 Task: Check the email for spelling and grammar errors using the editor tool.
Action: Mouse moved to (49, 179)
Screenshot: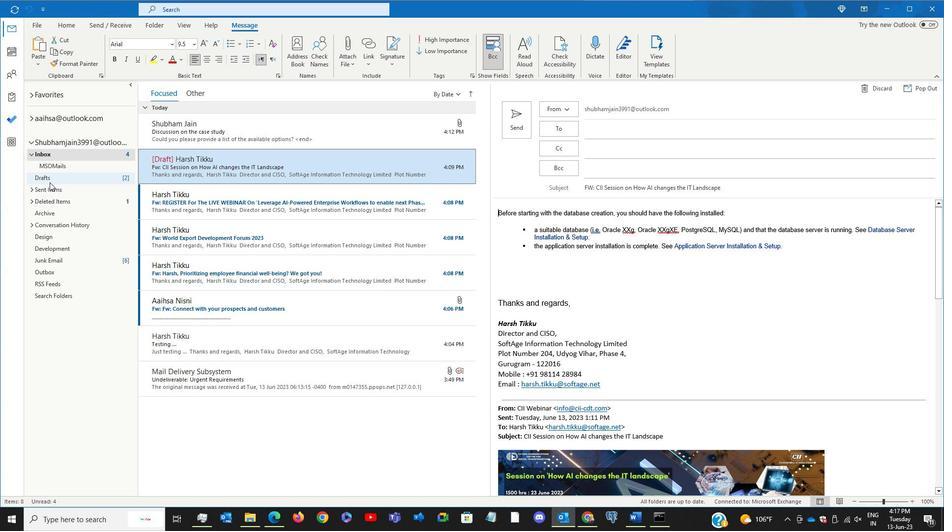 
Action: Mouse pressed left at (49, 179)
Screenshot: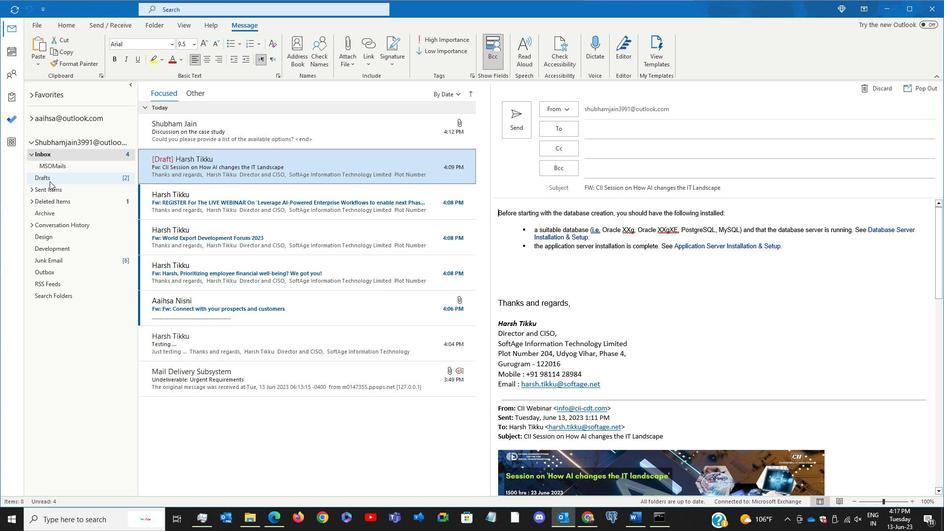 
Action: Mouse moved to (258, 120)
Screenshot: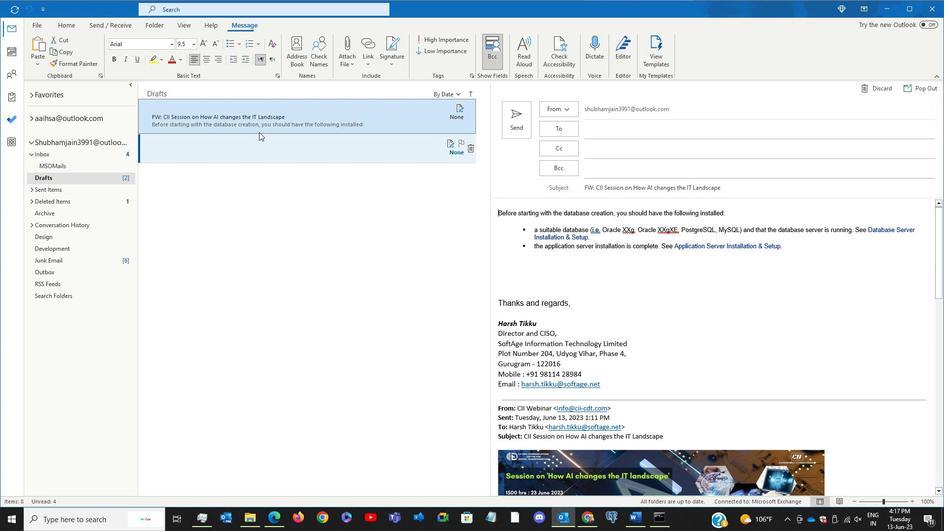 
Action: Mouse pressed left at (258, 120)
Screenshot: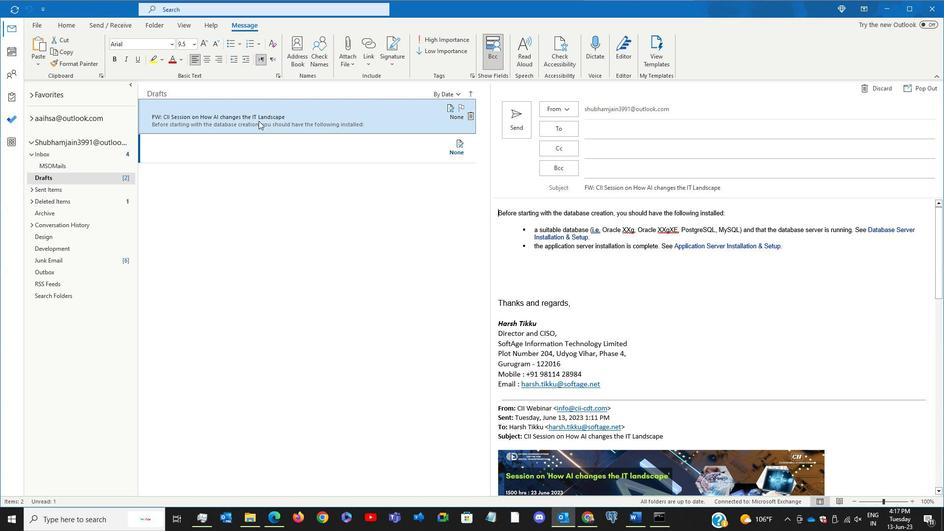 
Action: Mouse pressed left at (258, 120)
Screenshot: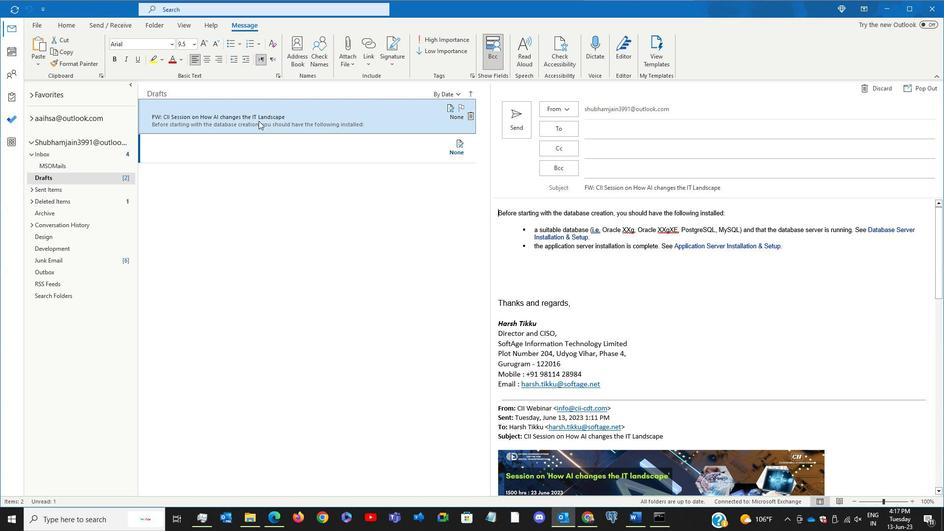 
Action: Mouse moved to (40, 296)
Screenshot: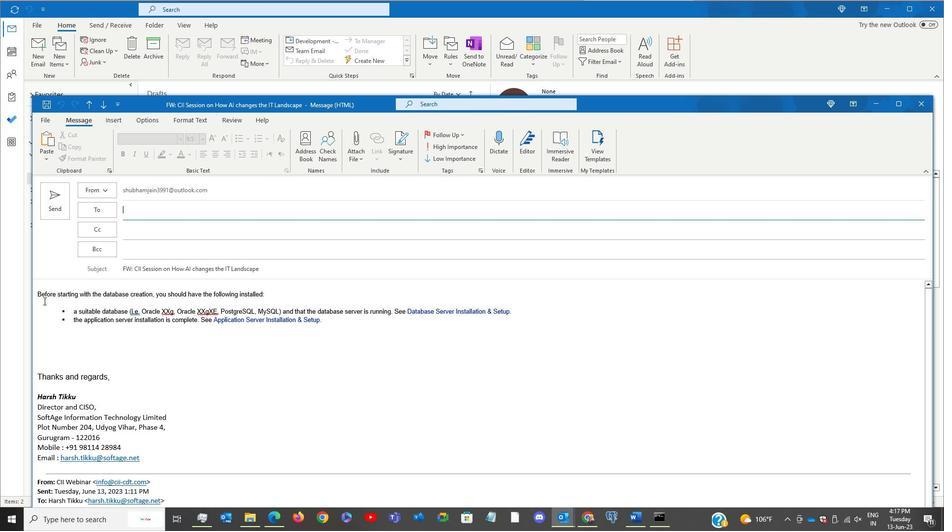 
Action: Mouse pressed left at (40, 296)
Screenshot: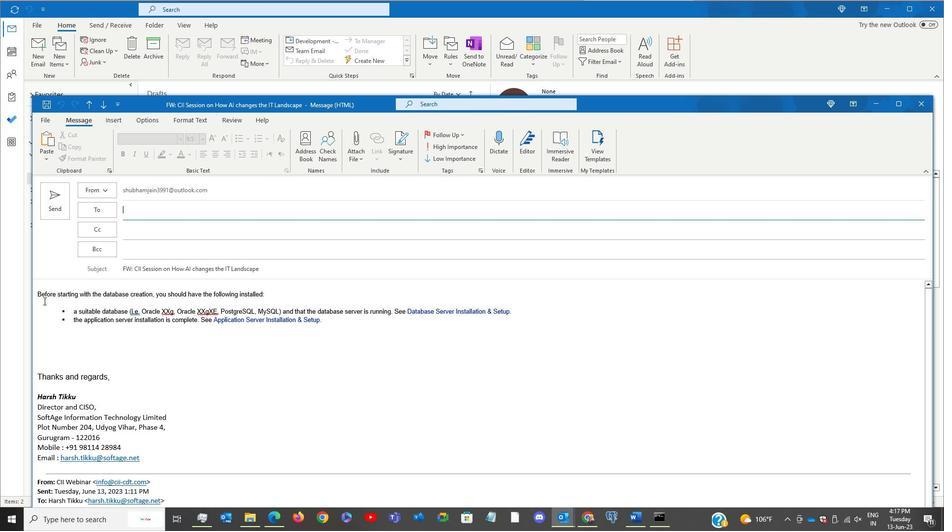 
Action: Key pressed ctrl+A
Screenshot: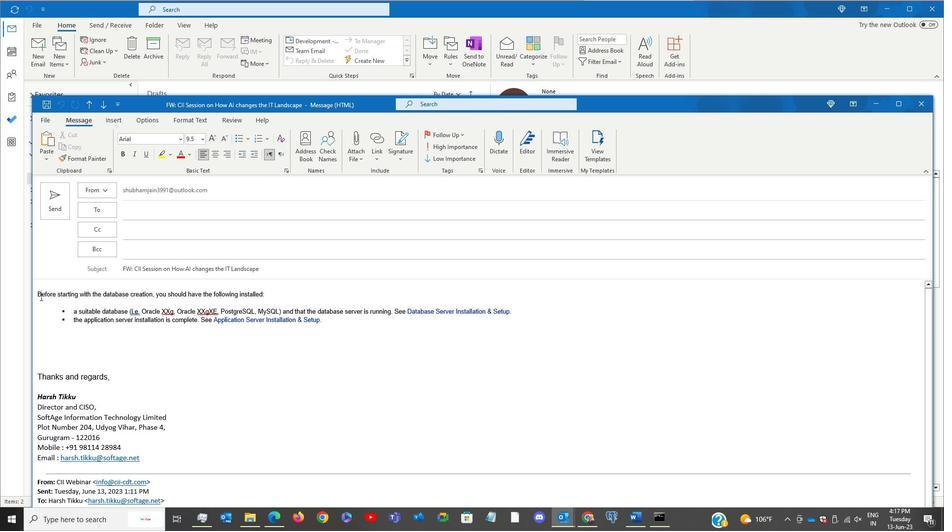 
Action: Mouse moved to (228, 125)
Screenshot: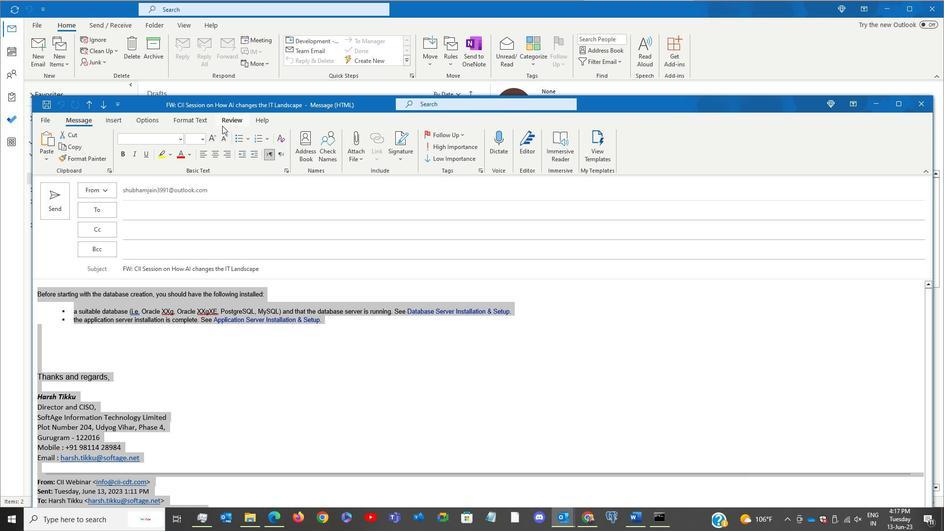 
Action: Mouse pressed left at (228, 125)
Screenshot: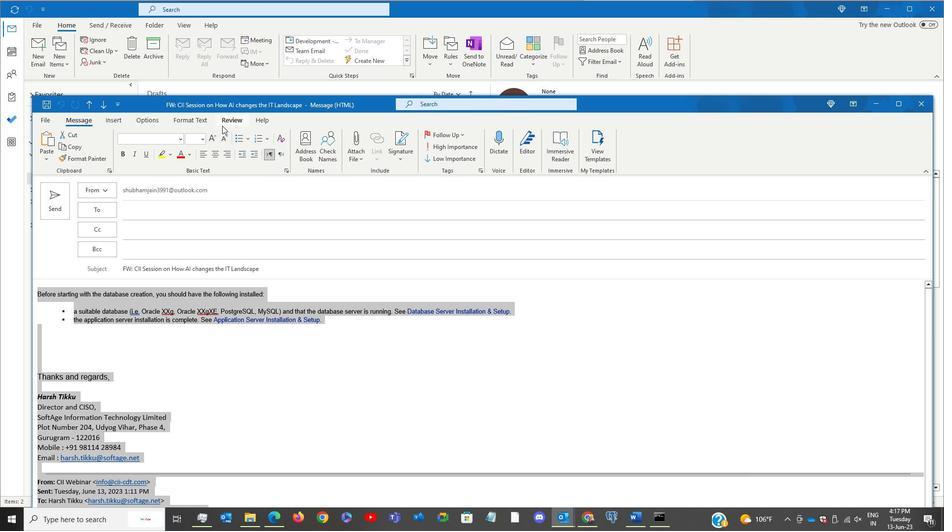 
Action: Mouse moved to (62, 149)
Screenshot: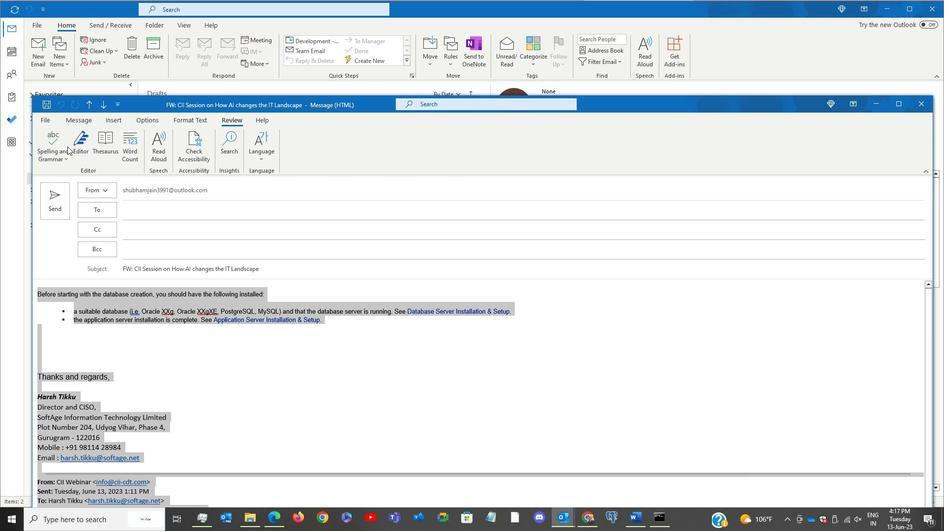 
Action: Mouse pressed left at (62, 149)
Screenshot: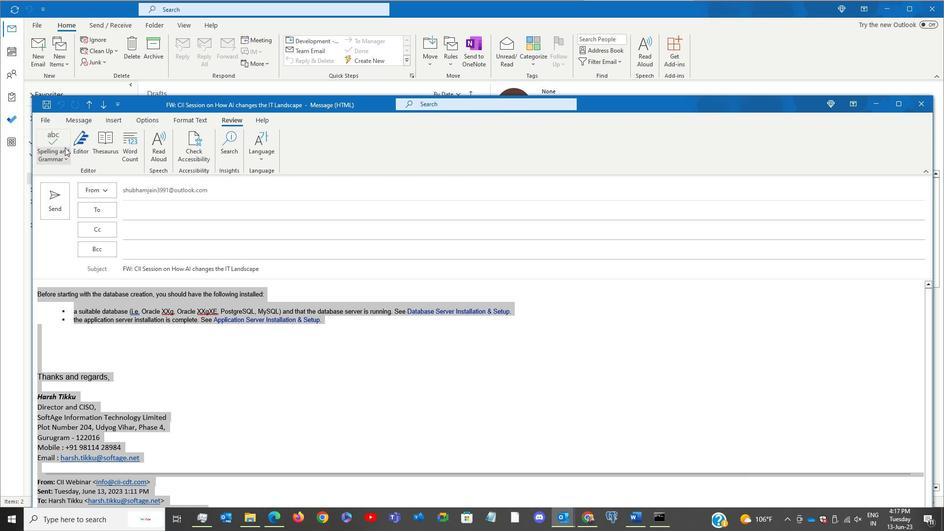 
Action: Mouse moved to (64, 186)
Screenshot: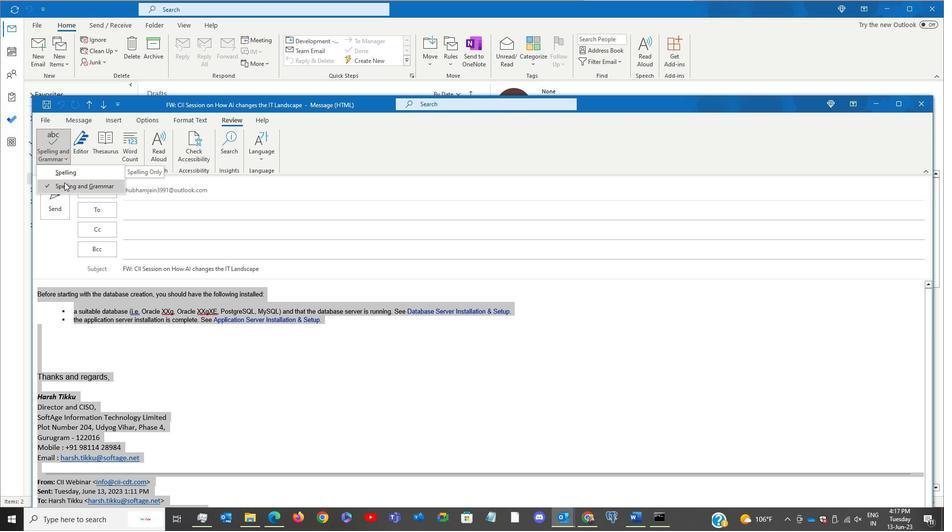 
Action: Mouse pressed left at (64, 186)
Screenshot: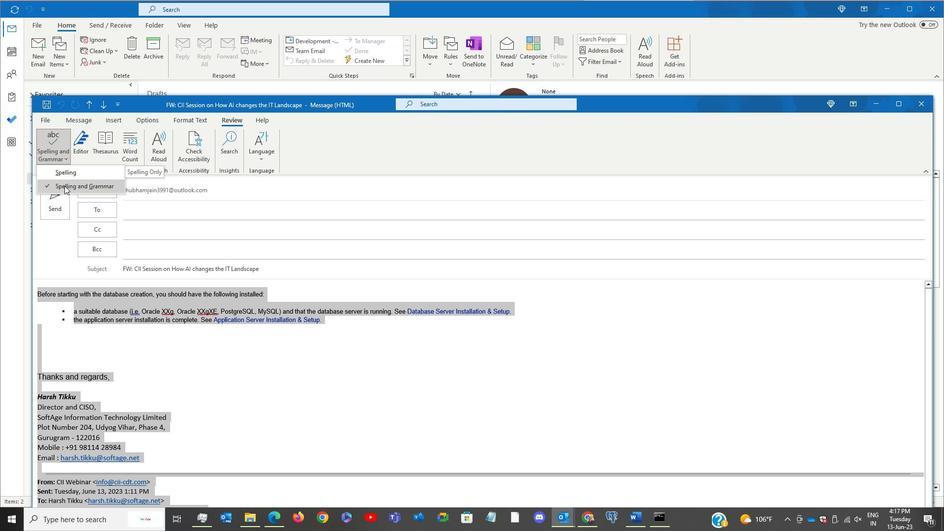 
Action: Mouse moved to (914, 215)
Screenshot: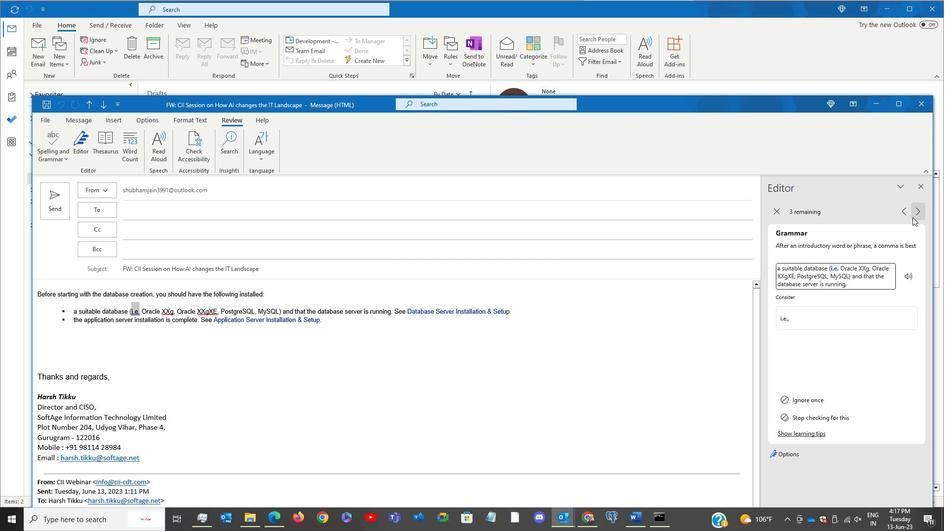 
Action: Mouse pressed left at (914, 215)
Screenshot: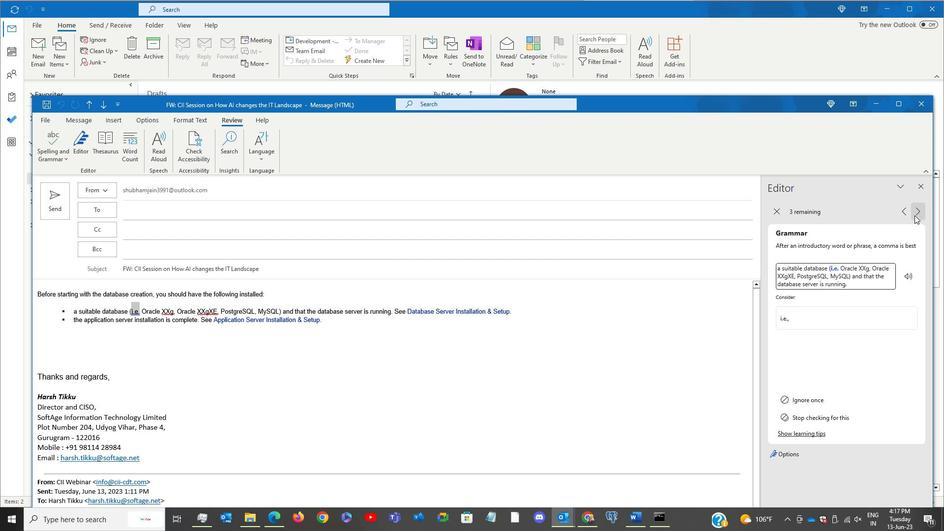 
Action: Mouse moved to (823, 316)
Screenshot: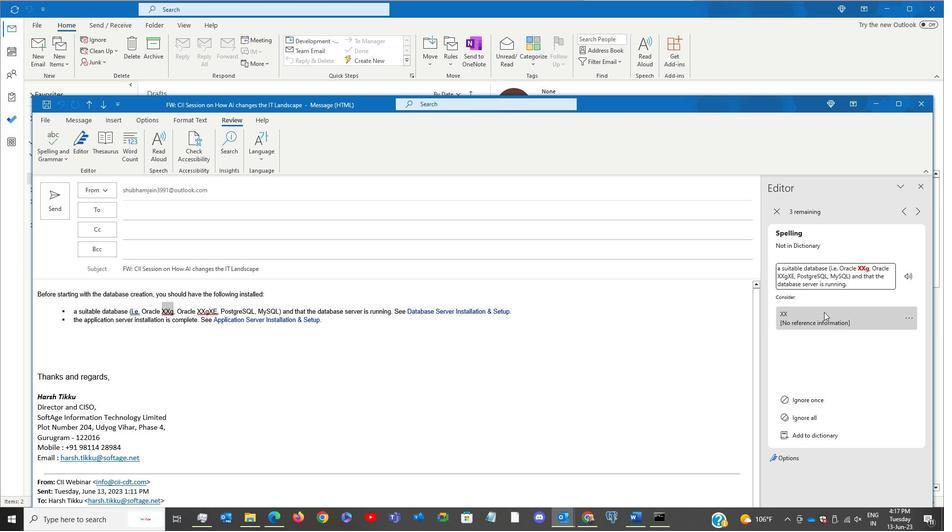 
Action: Mouse pressed left at (823, 316)
Screenshot: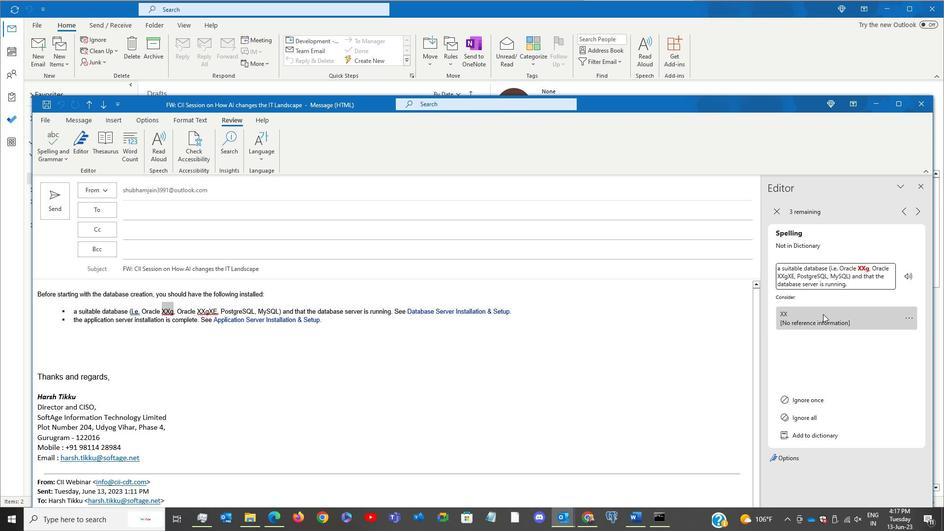 
Action: Mouse moved to (863, 289)
Screenshot: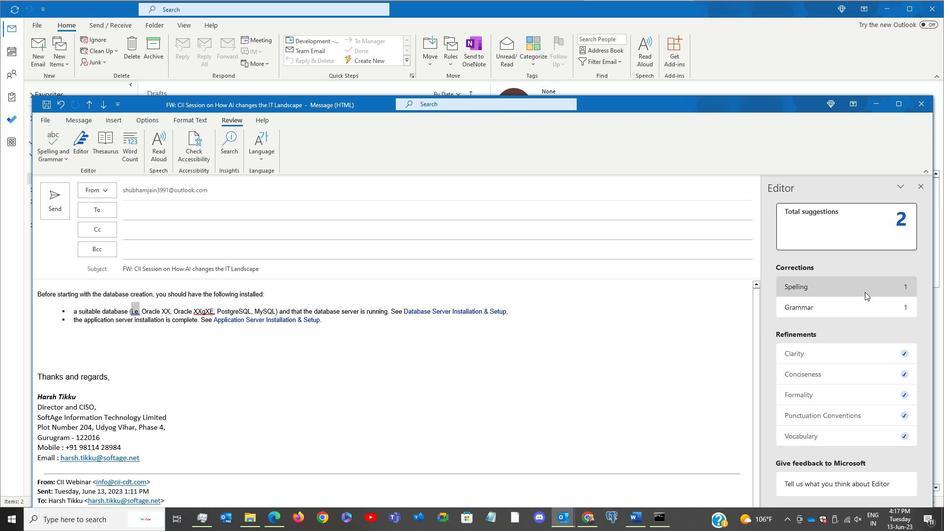 
Action: Mouse pressed left at (863, 289)
Screenshot: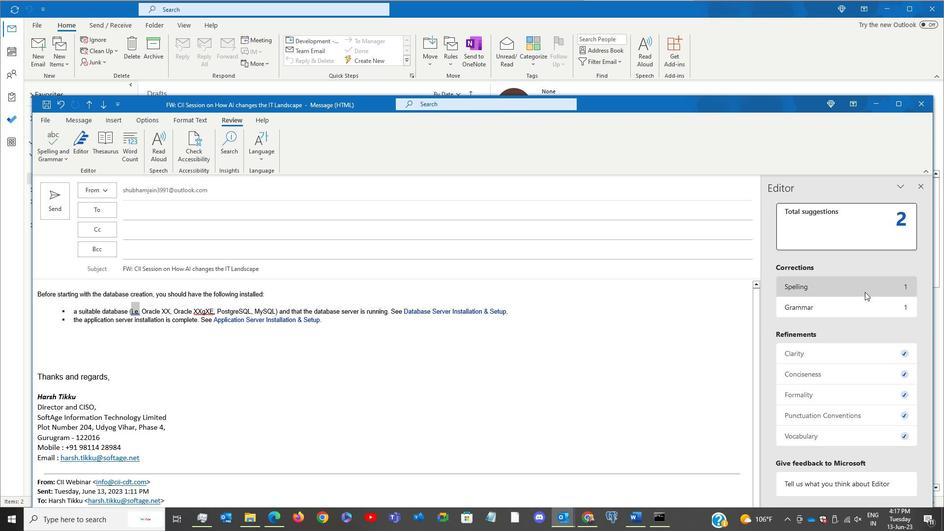 
Action: Mouse moved to (919, 212)
Screenshot: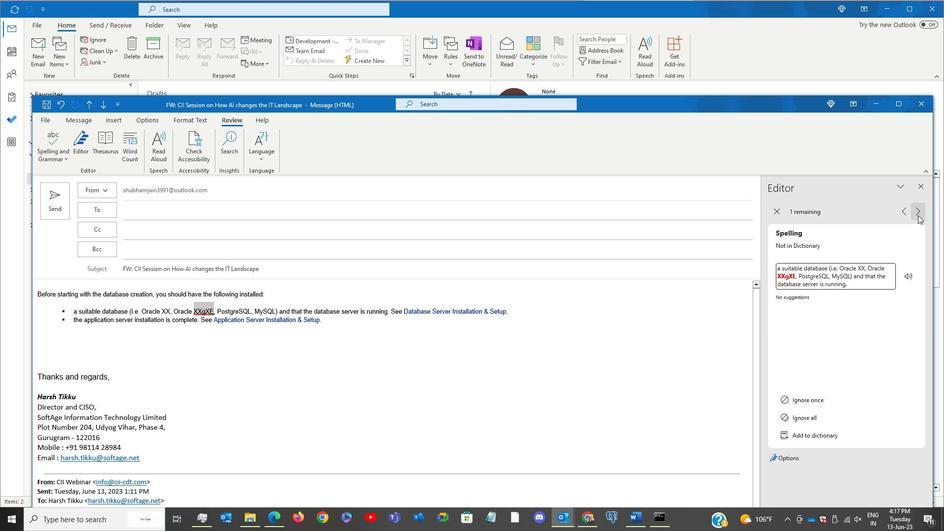 
Action: Mouse pressed left at (919, 212)
Screenshot: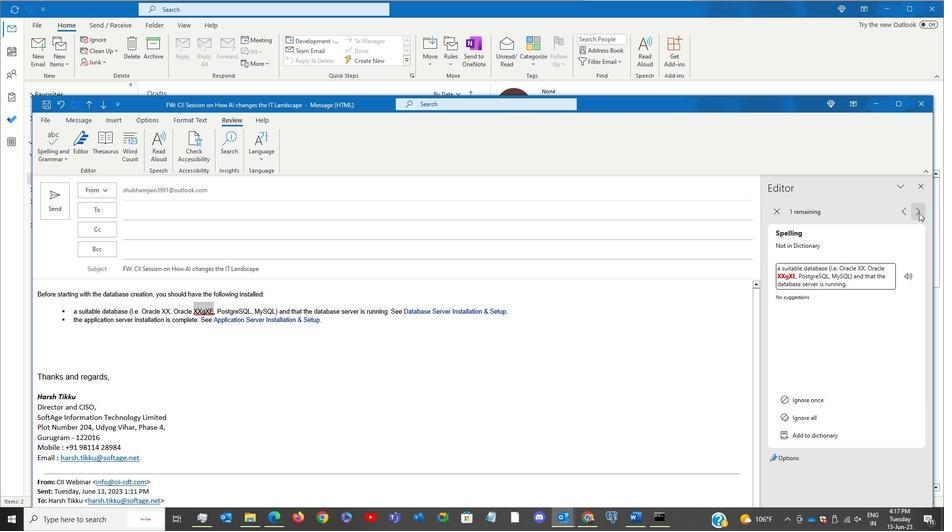 
Action: Mouse moved to (811, 414)
Screenshot: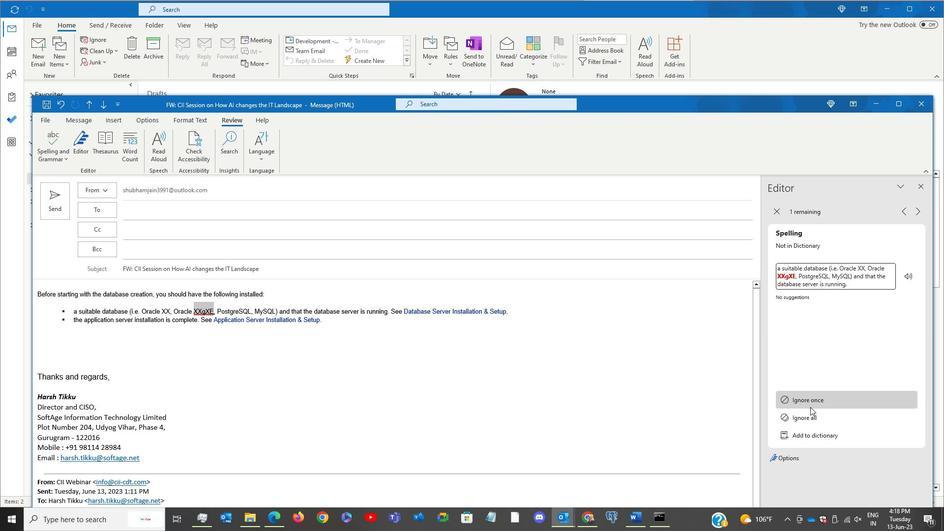 
Action: Mouse pressed left at (811, 414)
Screenshot: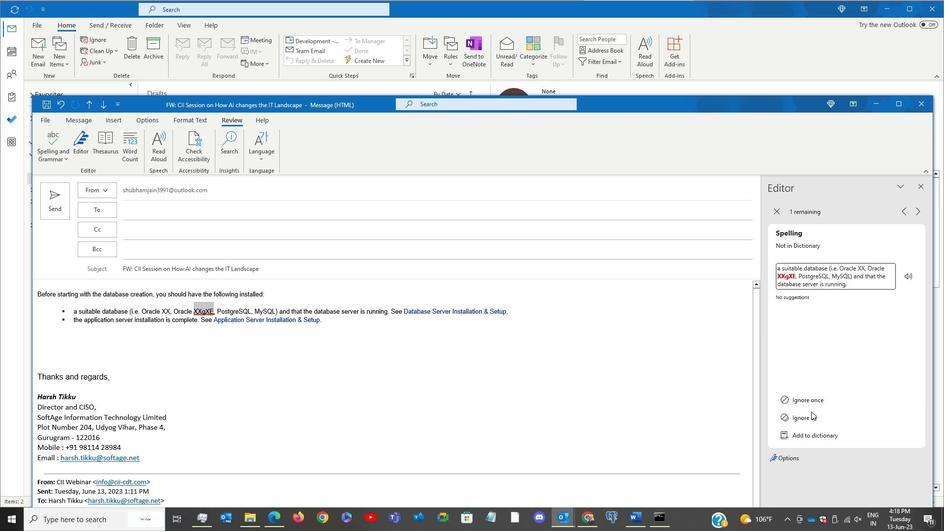 
Action: Mouse moved to (826, 311)
Screenshot: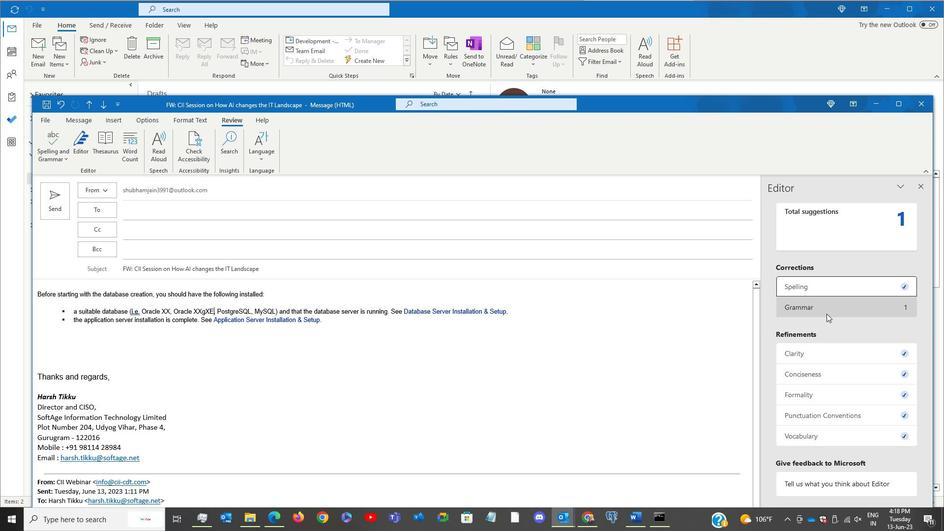 
Action: Mouse pressed left at (826, 311)
Screenshot: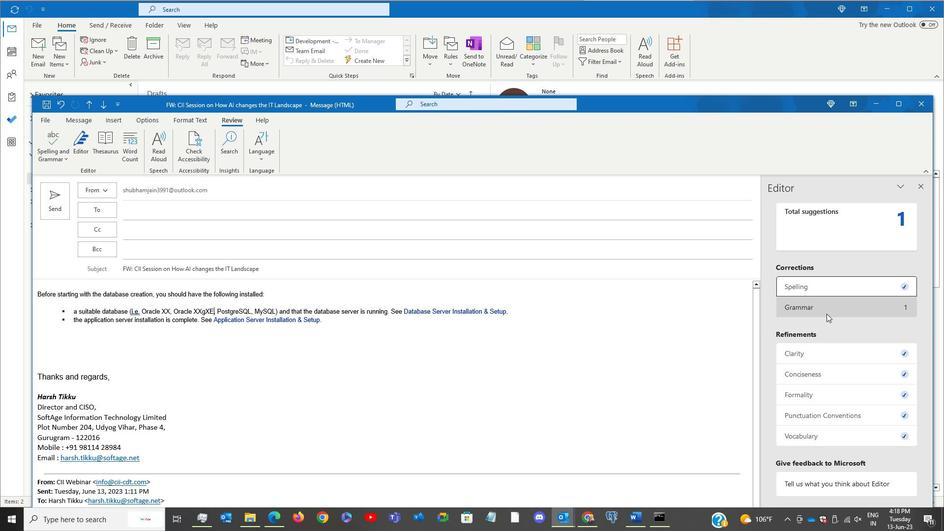 
Action: Mouse moved to (839, 317)
Screenshot: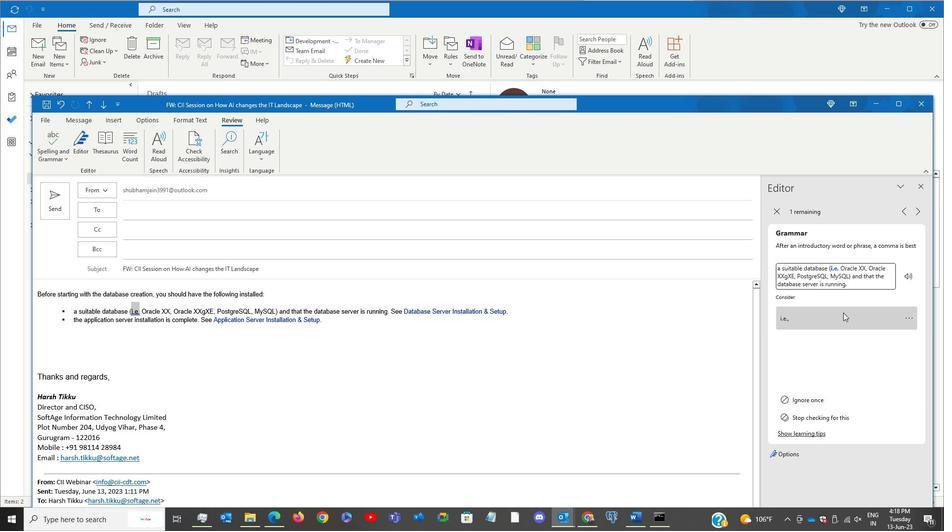 
Action: Mouse pressed left at (839, 317)
Screenshot: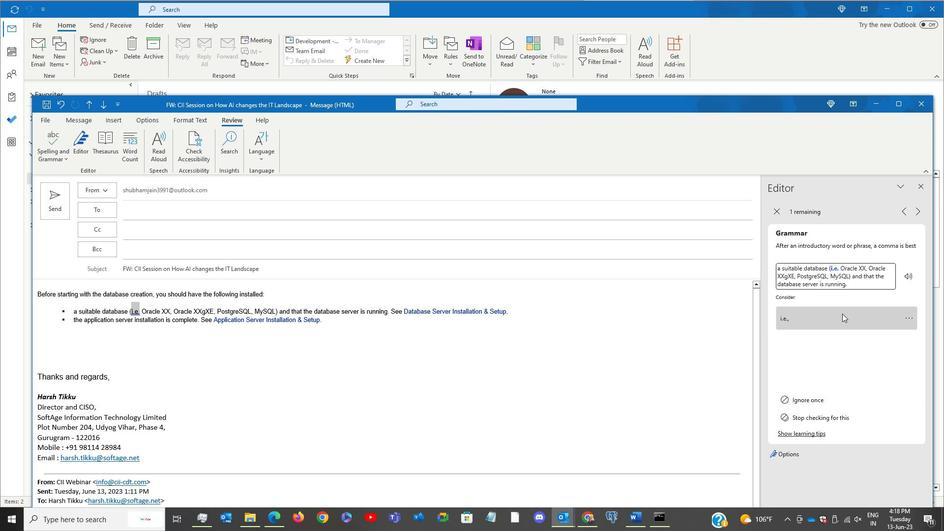 
